 Task: Create List Brand Portfolio Governance in Board Content Marketing Platforms to Workspace Corporate Housing. Create List Brand Portfolio Review in Board Business Model Canvas Creation to Workspace Corporate Housing. Create List Brand Extension Analysis in Board Sales Pipeline Management and Forecasting to Workspace Corporate Housing
Action: Mouse moved to (67, 275)
Screenshot: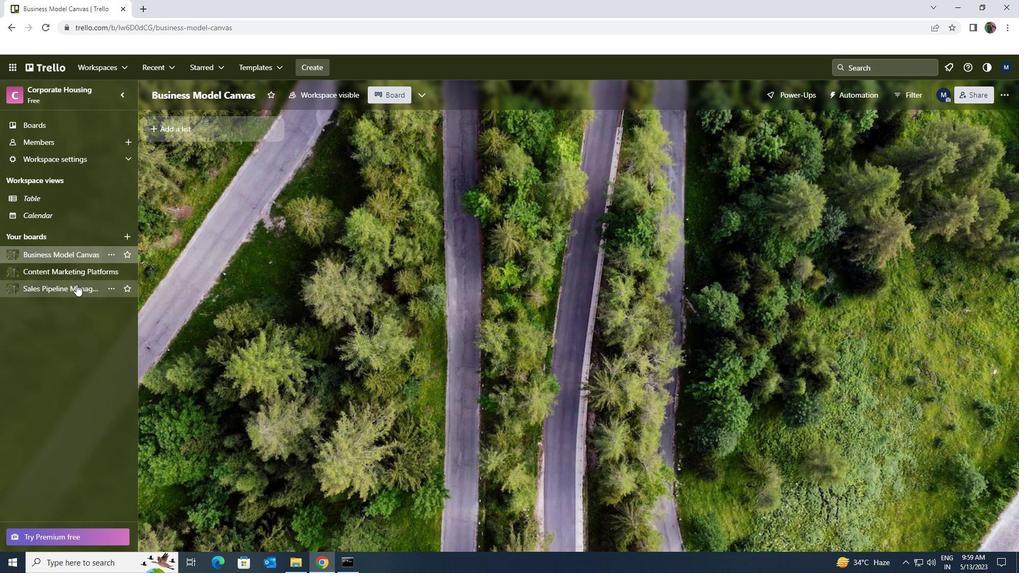 
Action: Mouse pressed left at (67, 275)
Screenshot: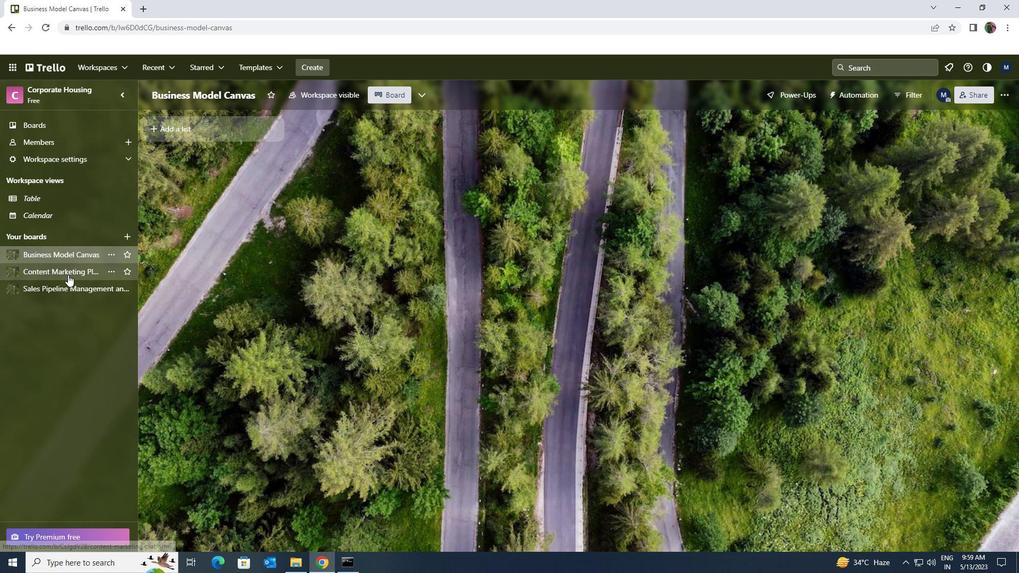 
Action: Mouse moved to (182, 132)
Screenshot: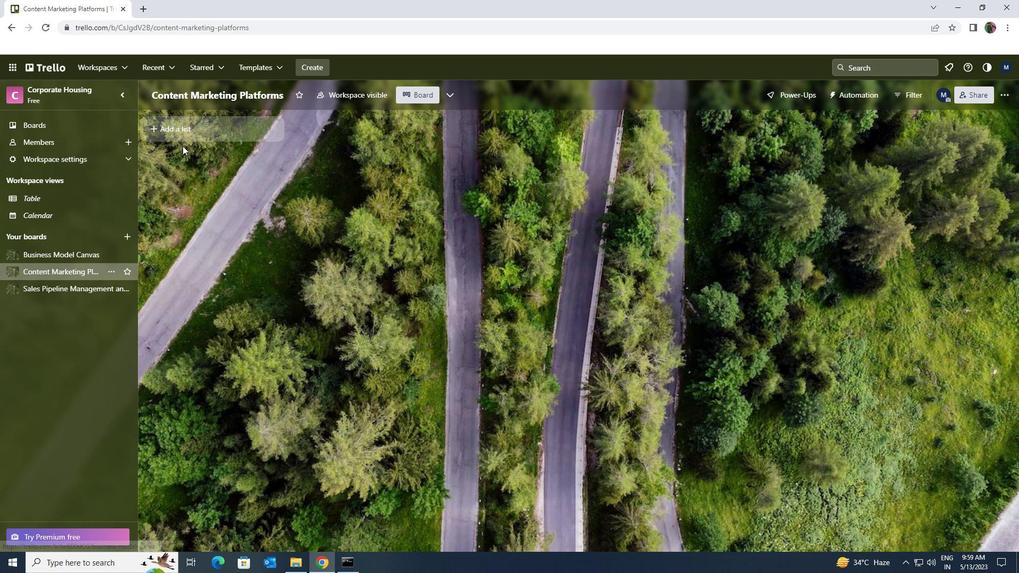 
Action: Mouse pressed left at (182, 132)
Screenshot: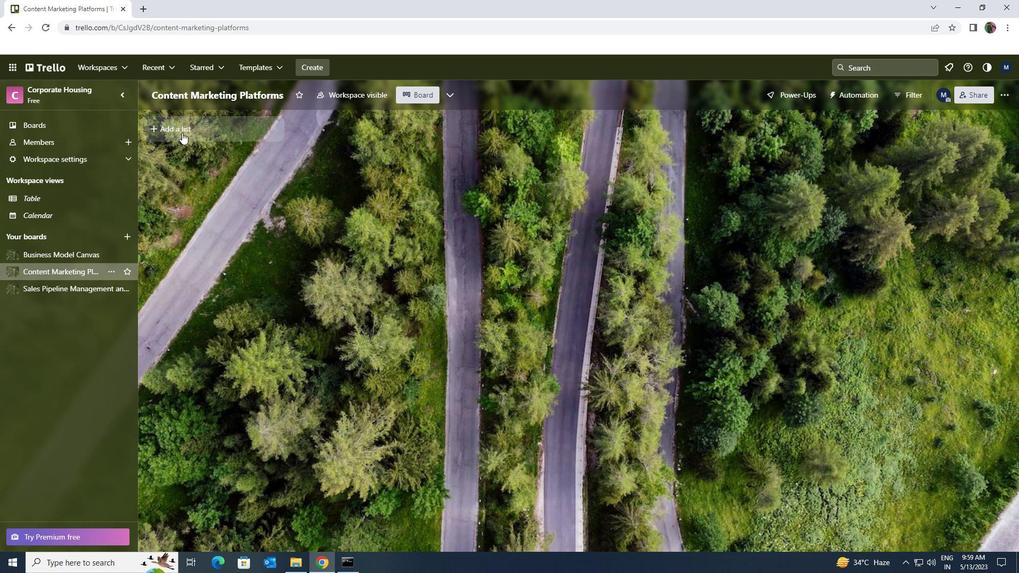 
Action: Key pressed <Key.shift>BRAND<Key.space><Key.shift>PORTFOLIO<Key.space><Key.shift><Key.shift><Key.shift><Key.shift><Key.shift><Key.shift><Key.shift><Key.shift><Key.shift><Key.shift><Key.shift><Key.shift><Key.shift><Key.shift><Key.shift><Key.shift><Key.shift><Key.shift><Key.shift><Key.shift><Key.shift><Key.shift><Key.shift><Key.shift><Key.shift><Key.shift><Key.shift><Key.shift><Key.shift><Key.shift><Key.shift><Key.shift><Key.shift><Key.shift><Key.shift><Key.shift><Key.shift><Key.shift><Key.shift>GIVERNANCE
Screenshot: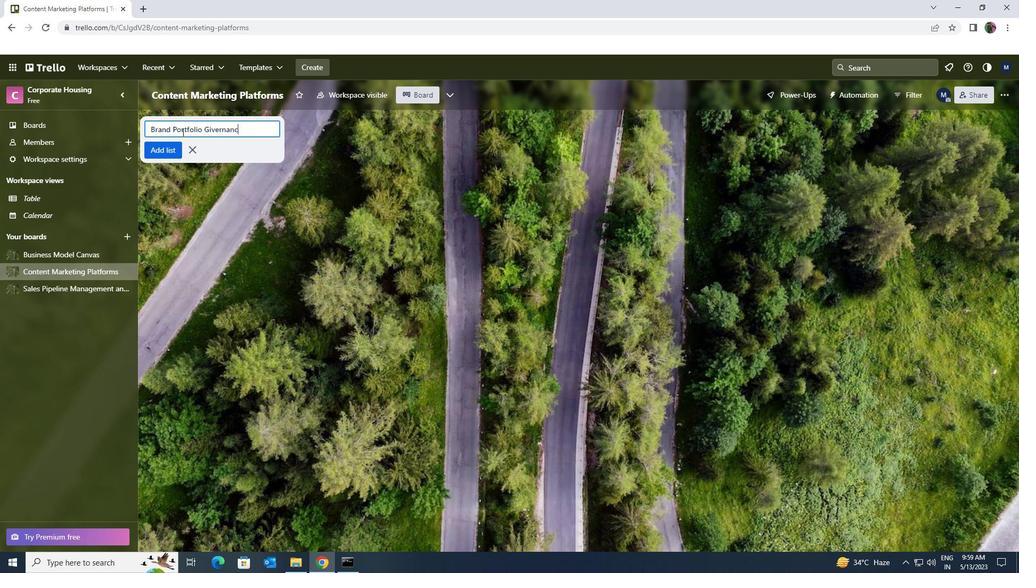 
Action: Mouse moved to (176, 151)
Screenshot: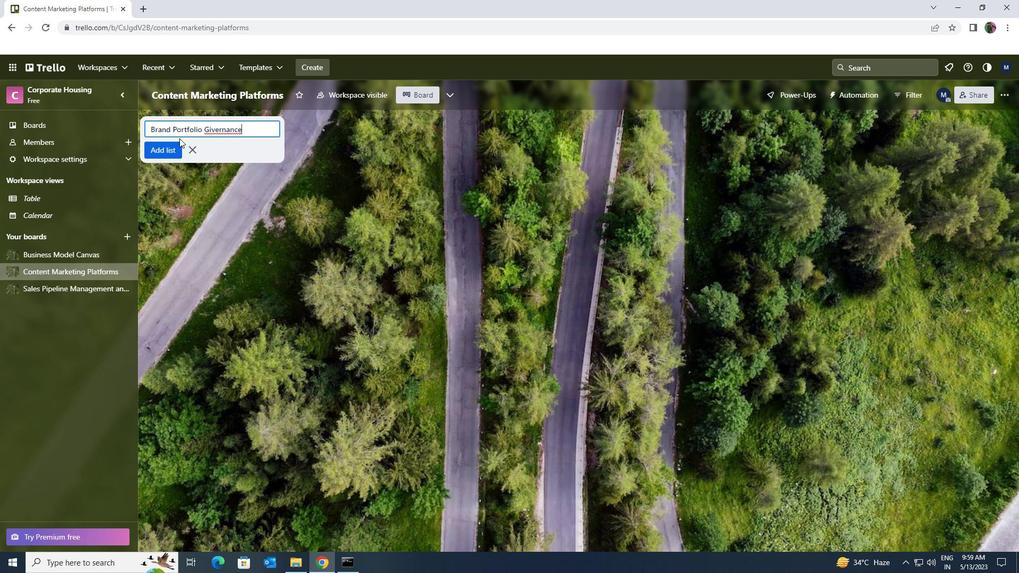 
Action: Mouse pressed left at (176, 151)
Screenshot: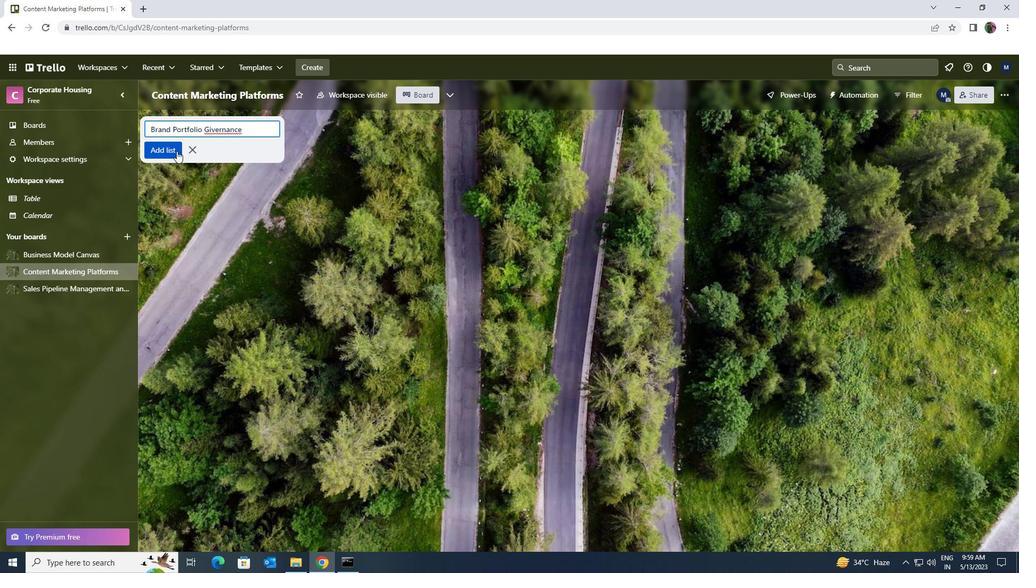 
Action: Mouse moved to (55, 259)
Screenshot: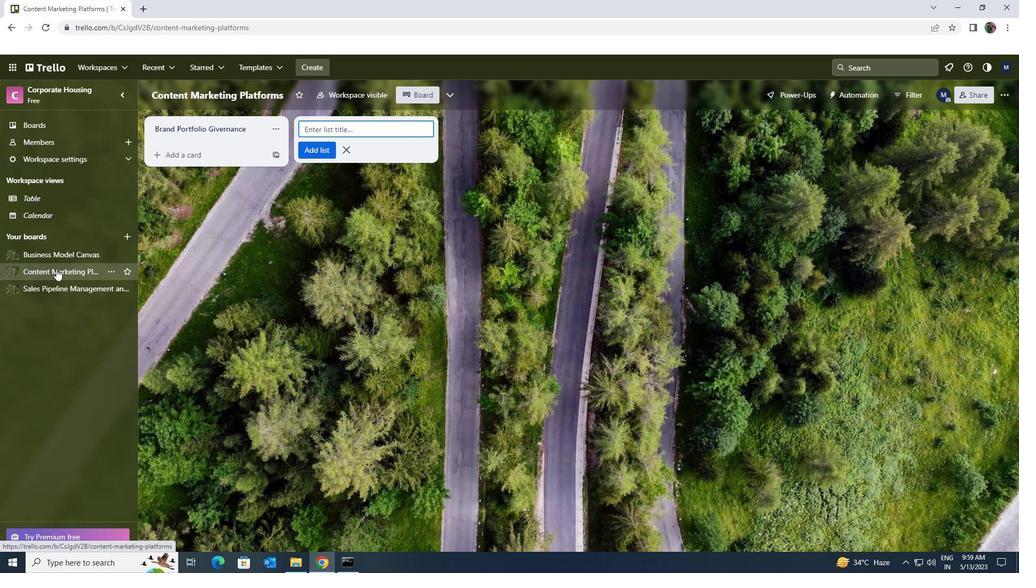 
Action: Mouse pressed left at (55, 259)
Screenshot: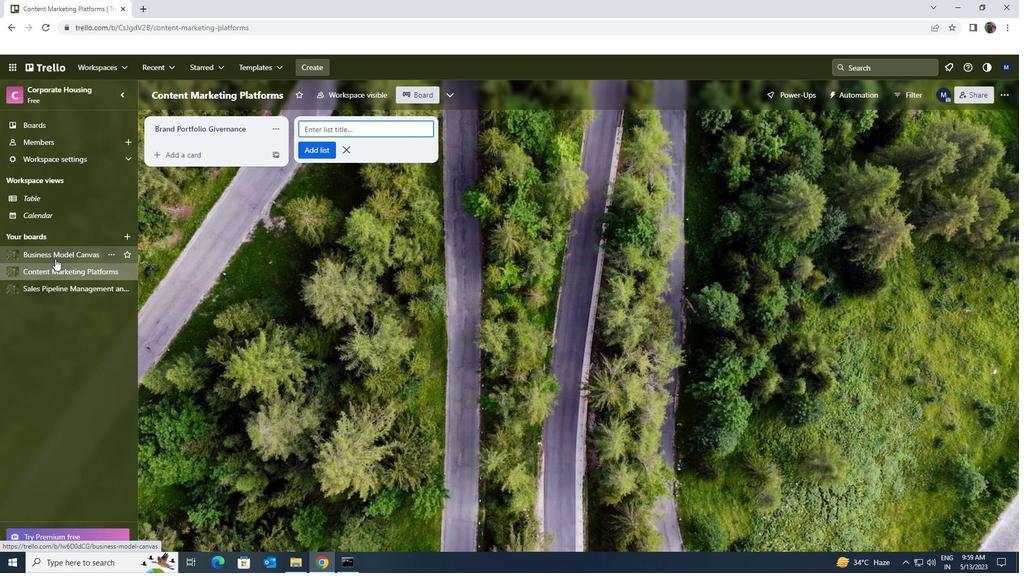 
Action: Mouse moved to (154, 129)
Screenshot: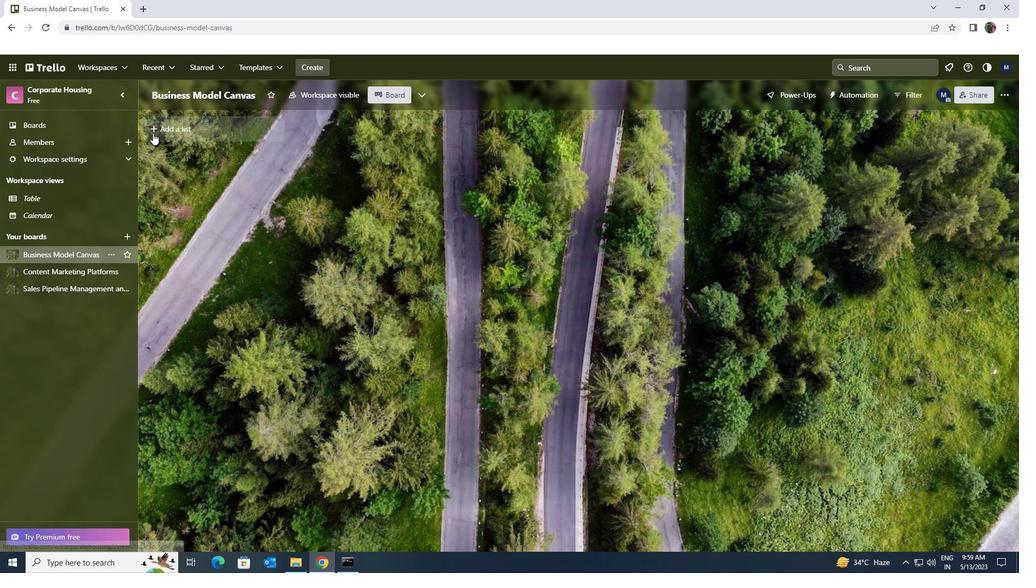 
Action: Mouse pressed left at (154, 129)
Screenshot: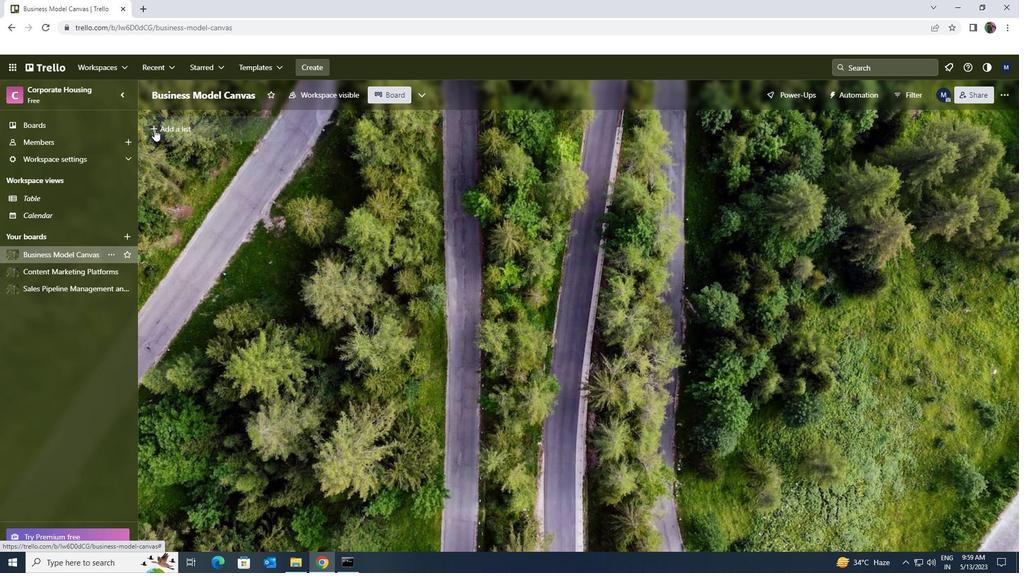 
Action: Key pressed <Key.shift><Key.shift><Key.shift><Key.shift>BRAND<Key.space><Key.shift>PORTFOLIO<Key.space><Key.shift>REVIEW
Screenshot: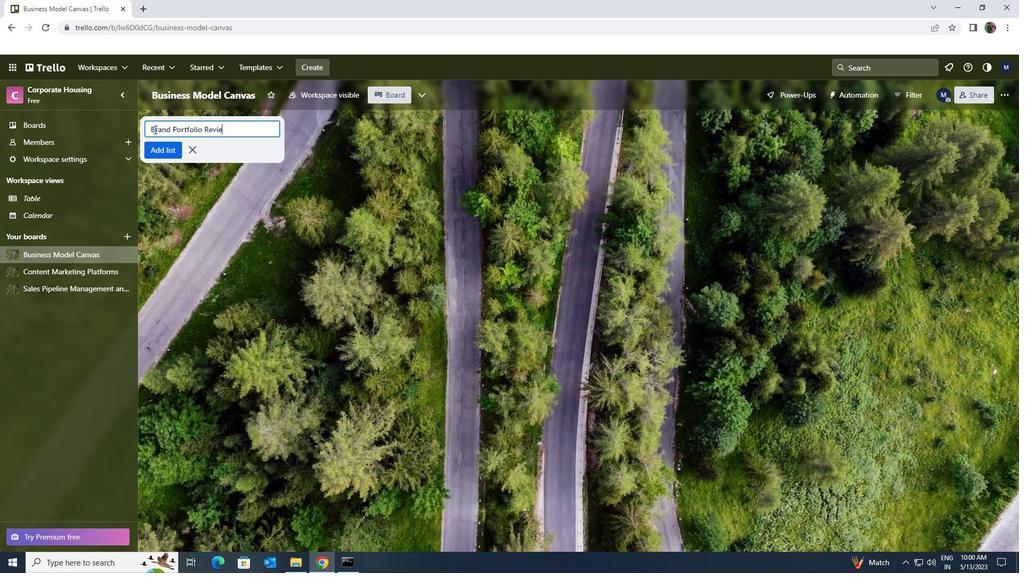 
Action: Mouse moved to (165, 153)
Screenshot: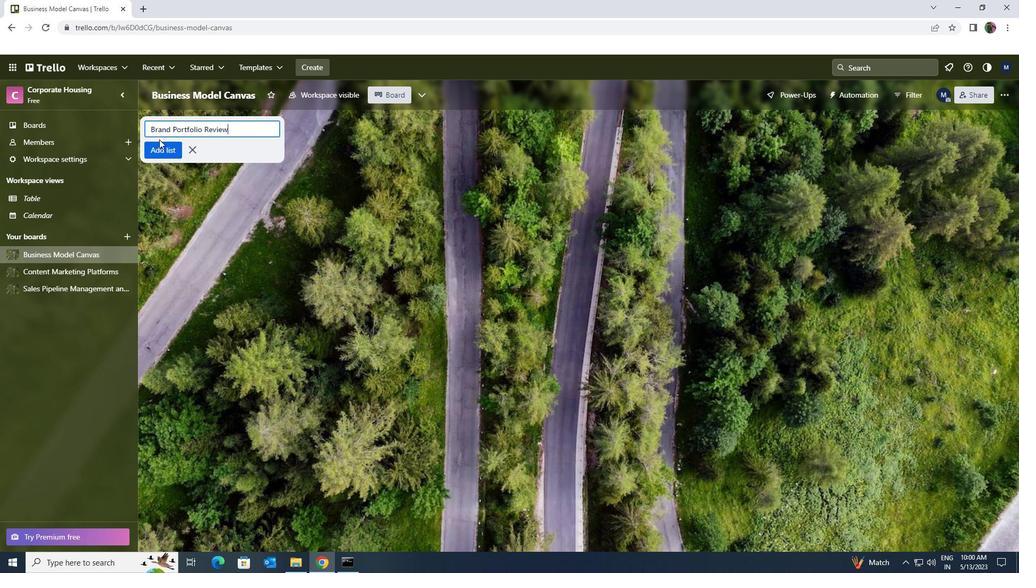 
Action: Mouse pressed left at (165, 153)
Screenshot: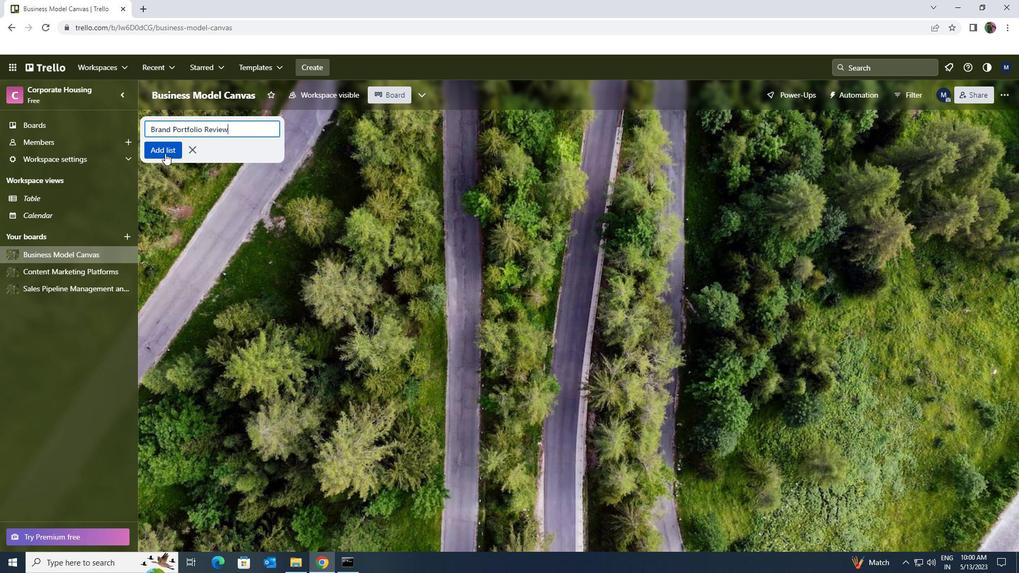 
Action: Mouse moved to (73, 290)
Screenshot: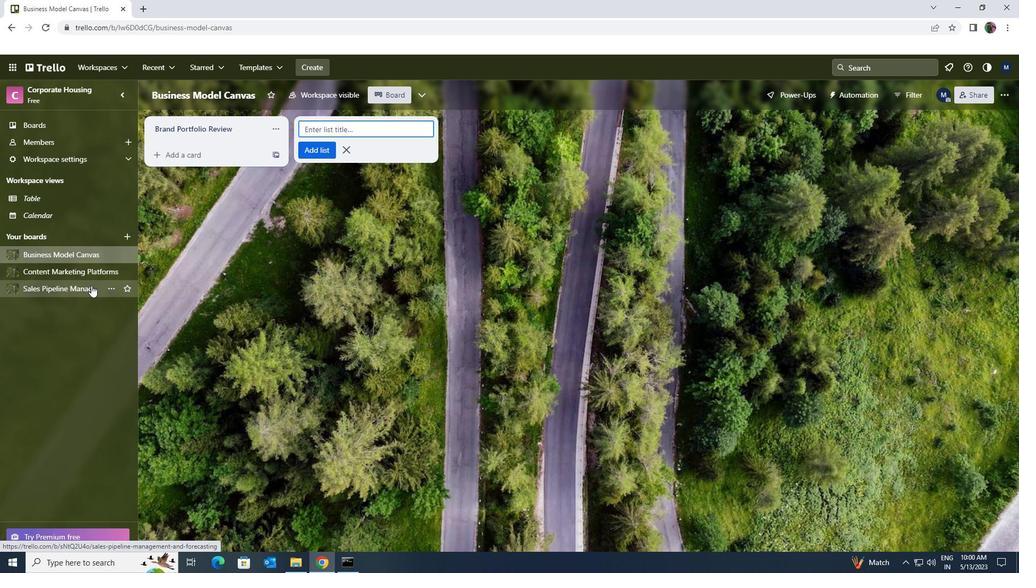 
Action: Mouse pressed left at (73, 290)
Screenshot: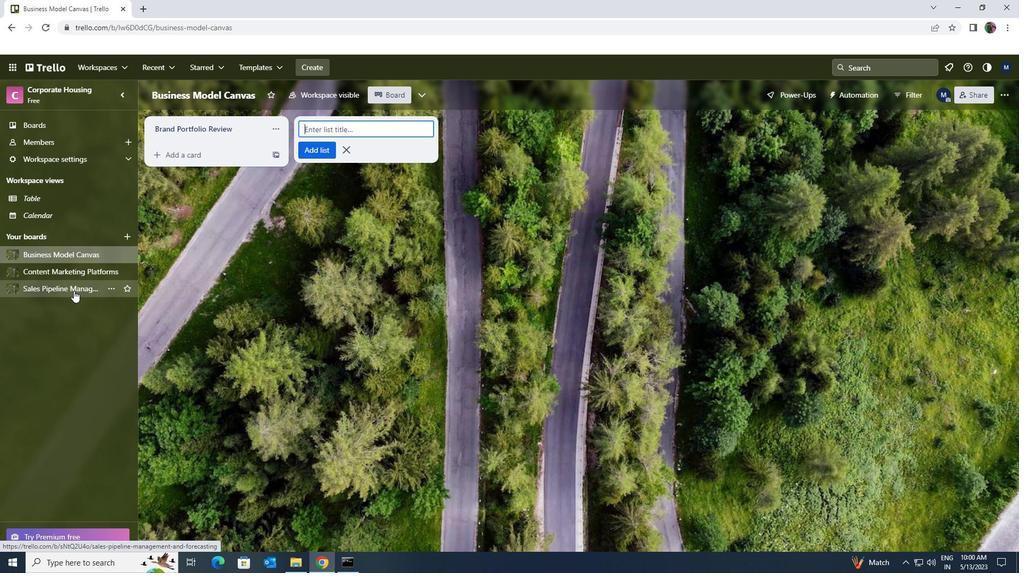 
Action: Mouse moved to (154, 135)
Screenshot: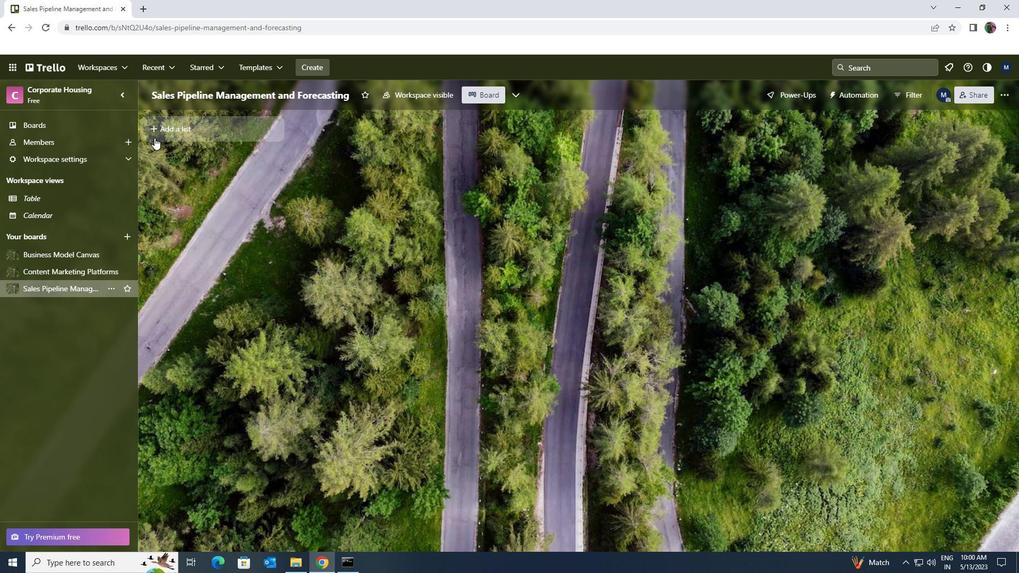
Action: Mouse pressed left at (154, 135)
Screenshot: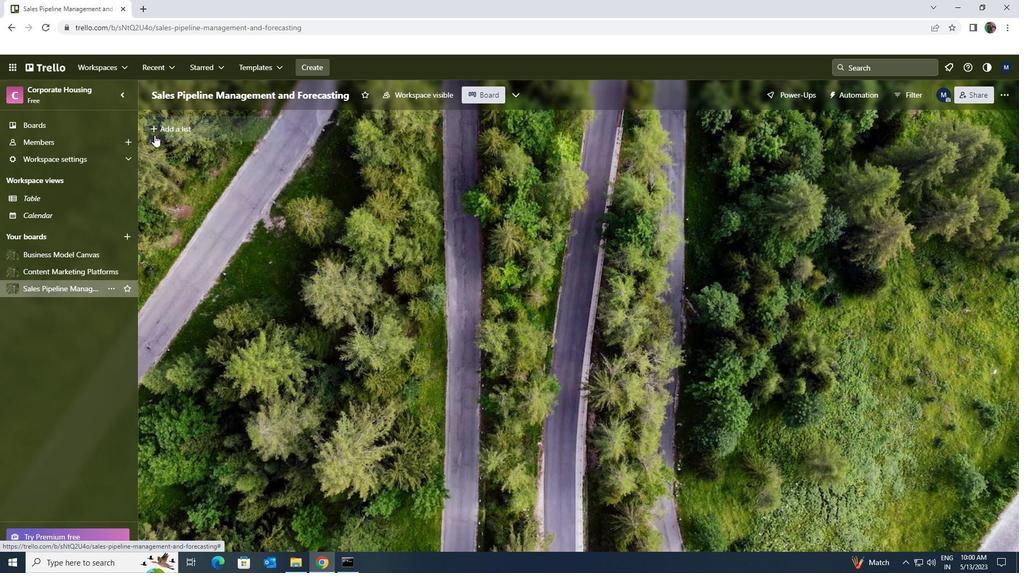 
Action: Key pressed <Key.shift><Key.shift><Key.shift><Key.shift><Key.shift><Key.shift><Key.shift><Key.shift><Key.shift><Key.shift><Key.shift><Key.shift><Key.shift><Key.shift><Key.shift><Key.shift><Key.shift><Key.shift><Key.shift><Key.shift><Key.shift><Key.shift><Key.shift><Key.shift><Key.shift><Key.shift><Key.shift><Key.shift><Key.shift><Key.shift><Key.shift><Key.shift><Key.shift><Key.shift><Key.shift><Key.shift><Key.shift><Key.shift><Key.shift><Key.shift><Key.shift><Key.shift><Key.shift><Key.shift><Key.shift><Key.shift><Key.shift><Key.shift><Key.shift><Key.shift><Key.shift><Key.shift>BRAND<Key.space><Key.shift>EXTENSU<Key.backspace>ION<Key.space><Key.shift><Key.shift><Key.shift><Key.shift><Key.shift><Key.shift><Key.shift><Key.shift><Key.shift><Key.shift><Key.shift><Key.shift><Key.shift><Key.shift><Key.shift><Key.shift><Key.shift><Key.shift><Key.shift><Key.shift><Key.shift><Key.shift><Key.shift><Key.shift>ANALYSIS
Screenshot: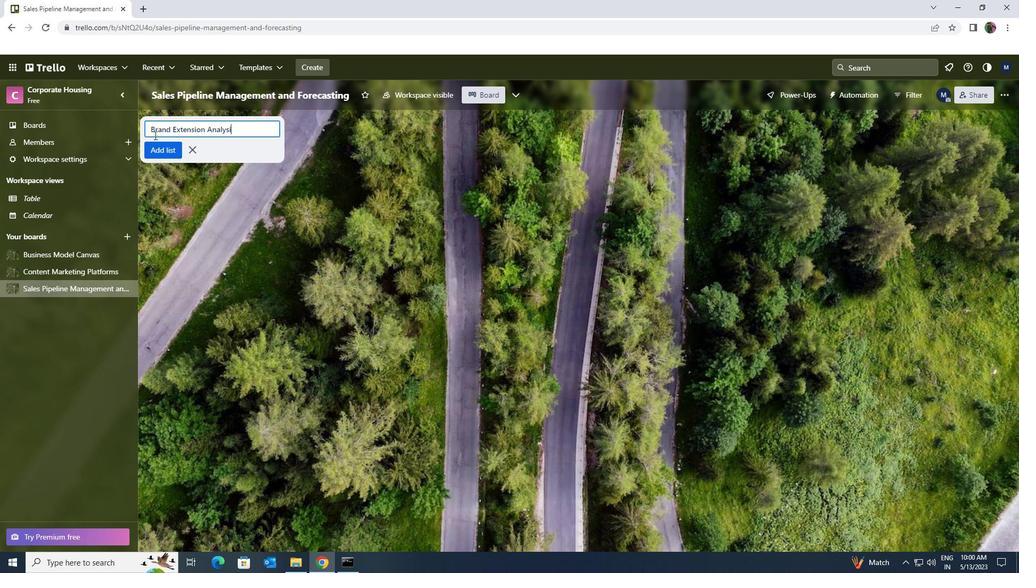 
Action: Mouse moved to (164, 157)
Screenshot: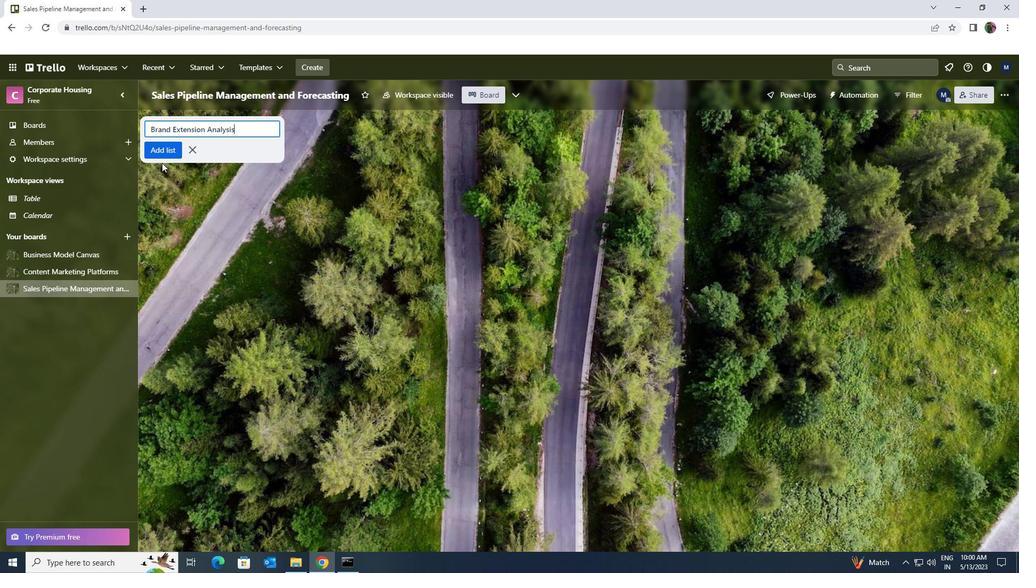 
Action: Mouse pressed left at (164, 157)
Screenshot: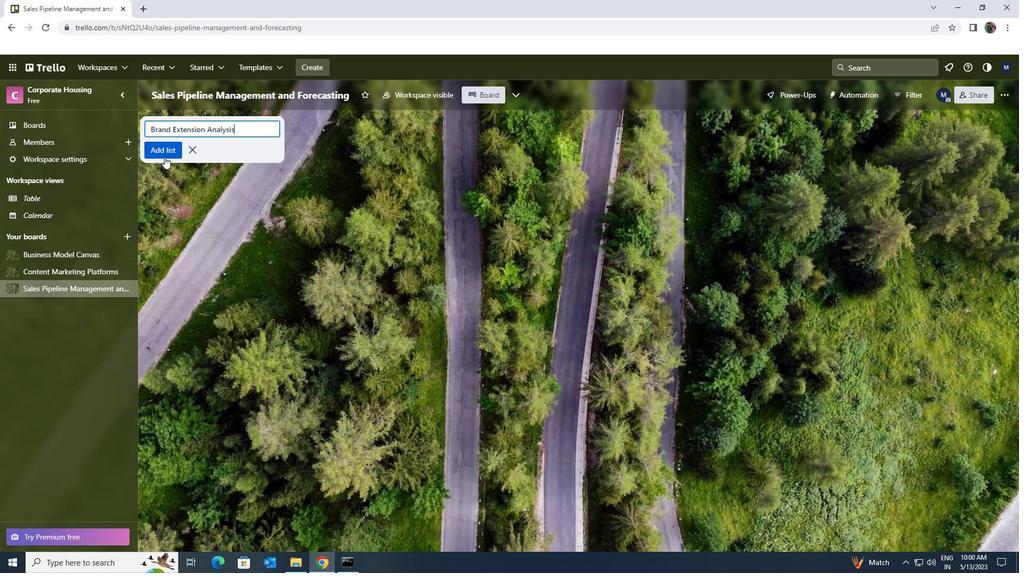
